 Task: Create in the project WolfTech a sprint 'Hyperspace'.
Action: Mouse moved to (218, 59)
Screenshot: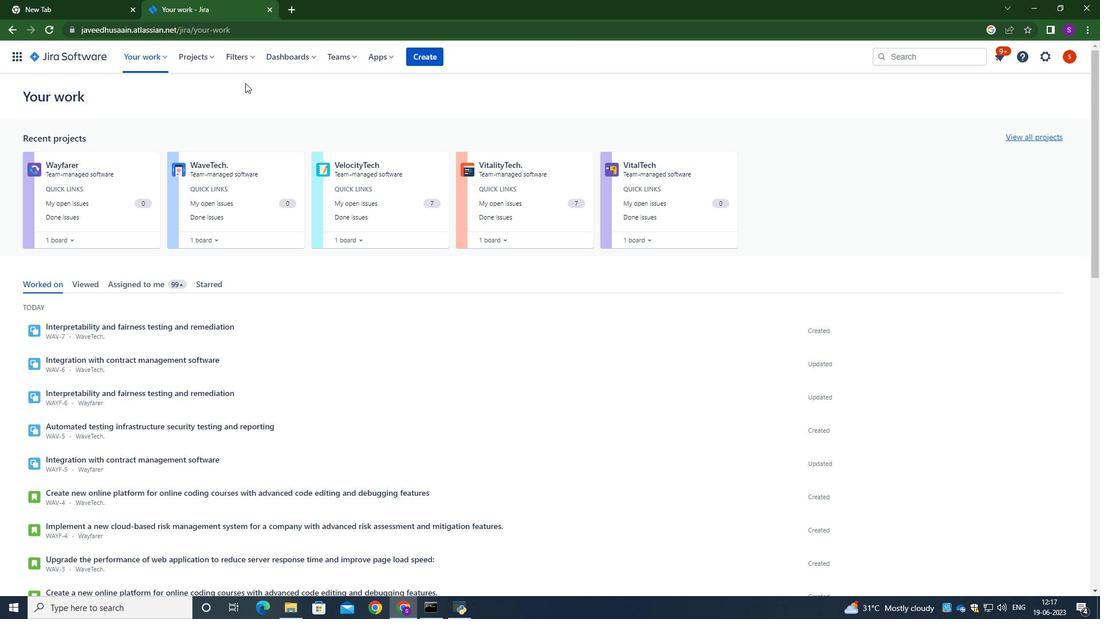
Action: Mouse pressed left at (218, 59)
Screenshot: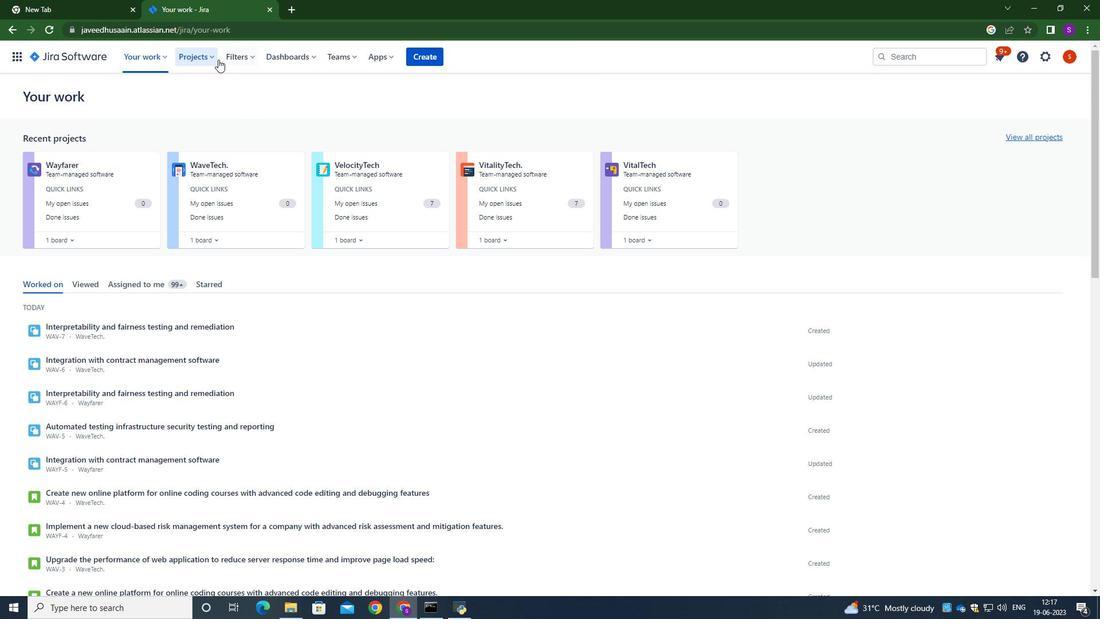 
Action: Mouse moved to (219, 110)
Screenshot: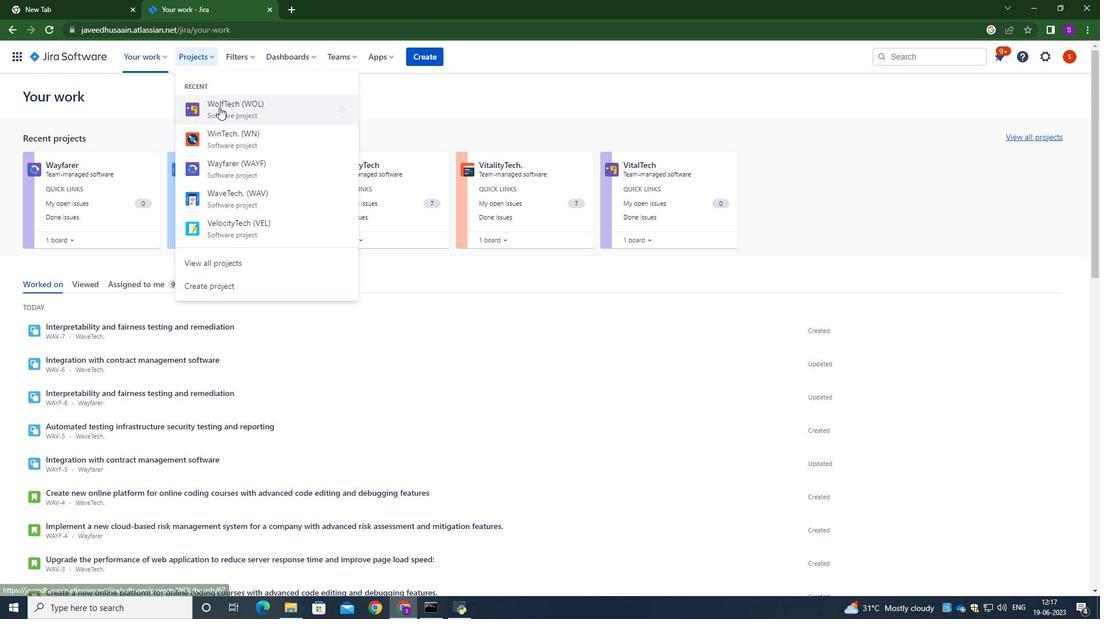 
Action: Mouse pressed left at (219, 110)
Screenshot: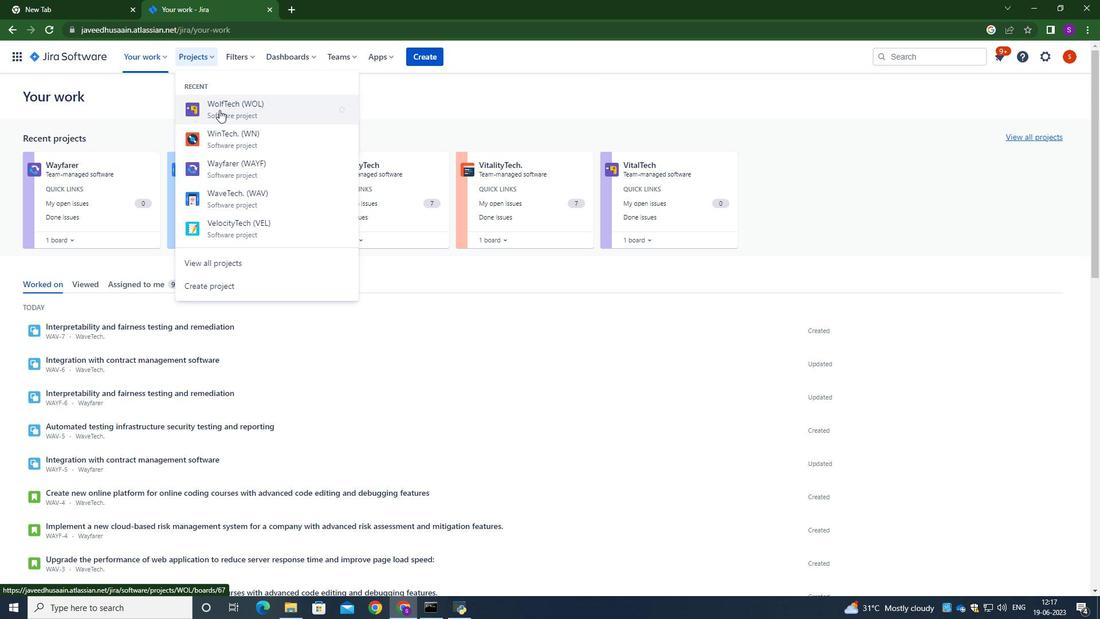 
Action: Mouse moved to (81, 171)
Screenshot: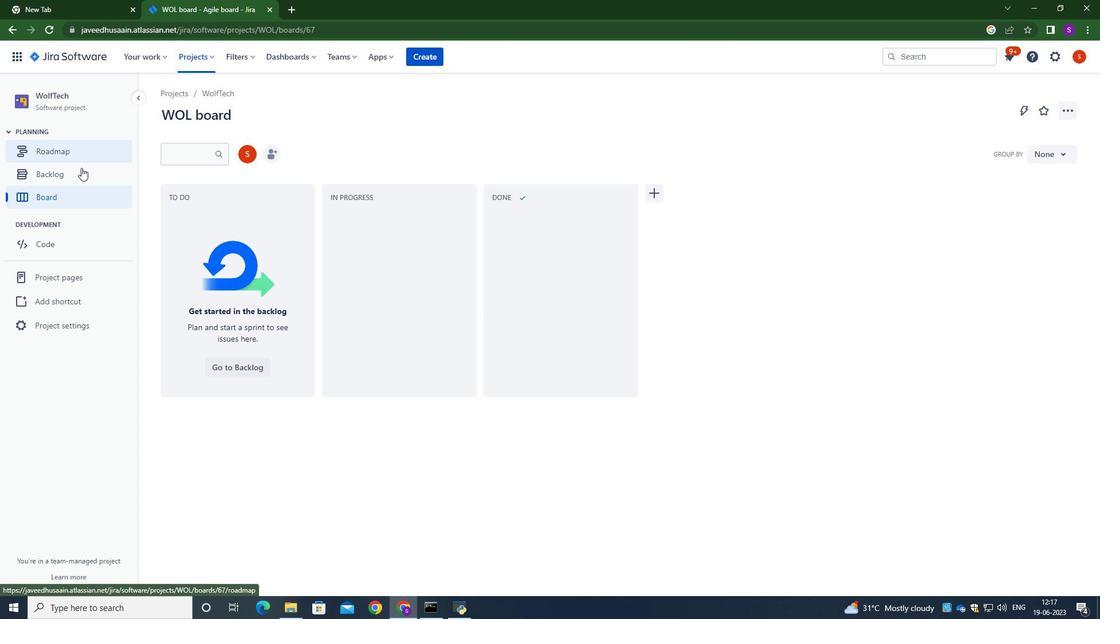 
Action: Mouse pressed left at (81, 171)
Screenshot: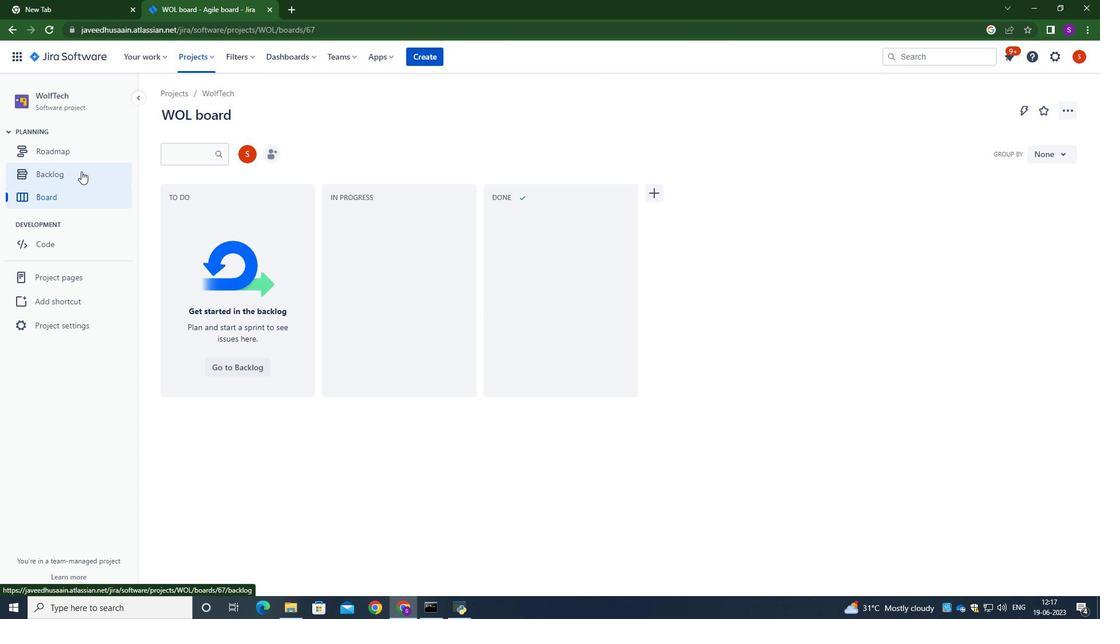 
Action: Mouse moved to (441, 375)
Screenshot: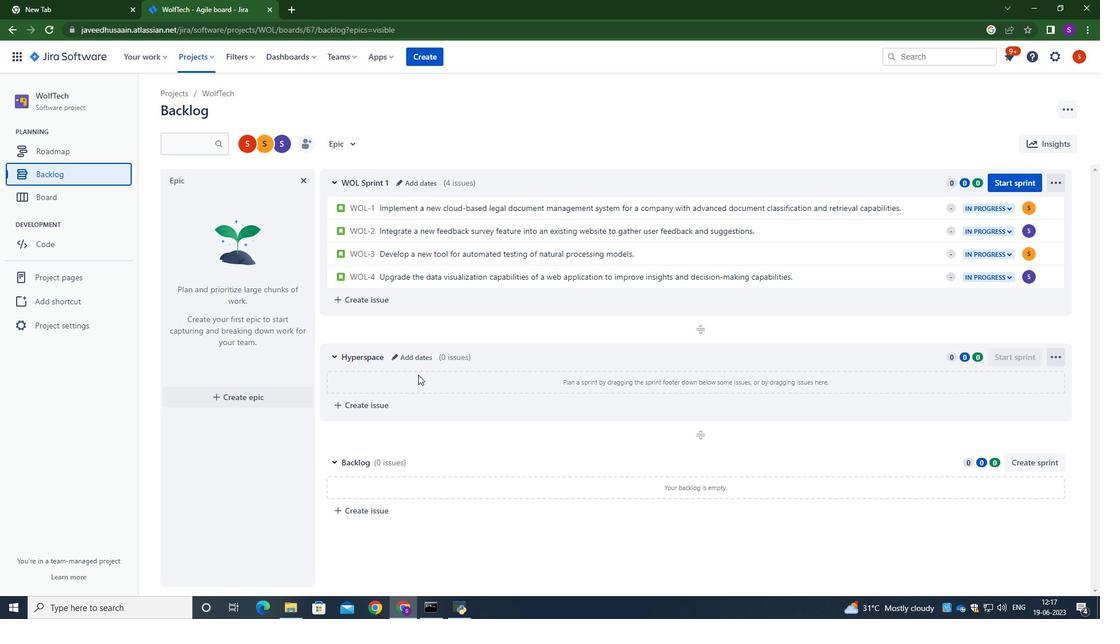 
Action: Mouse scrolled (441, 374) with delta (0, 0)
Screenshot: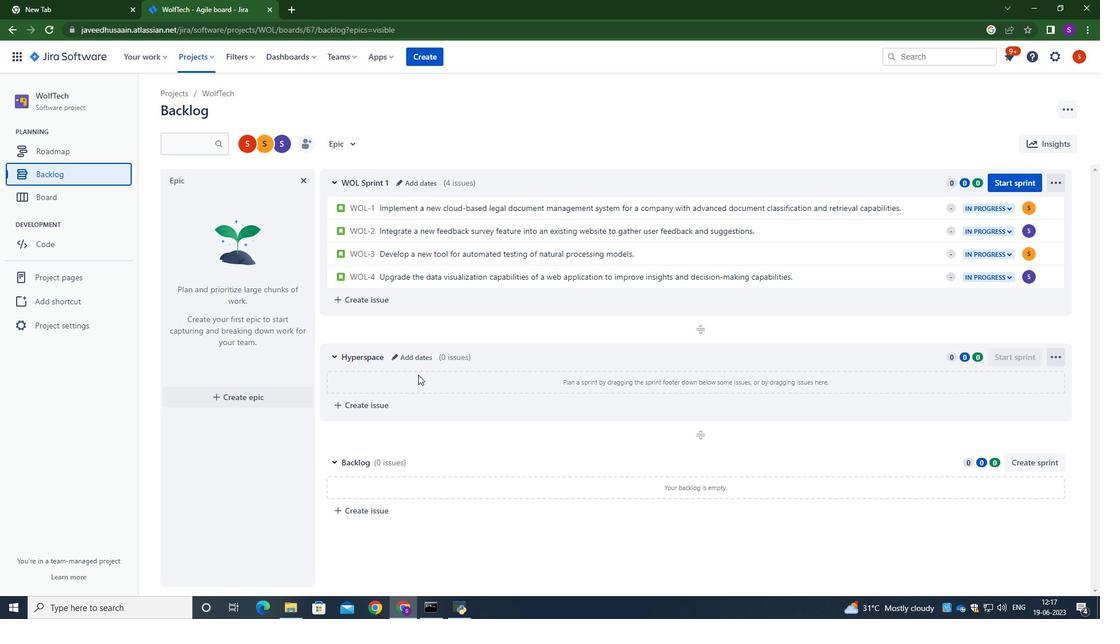
Action: Mouse scrolled (441, 374) with delta (0, 0)
Screenshot: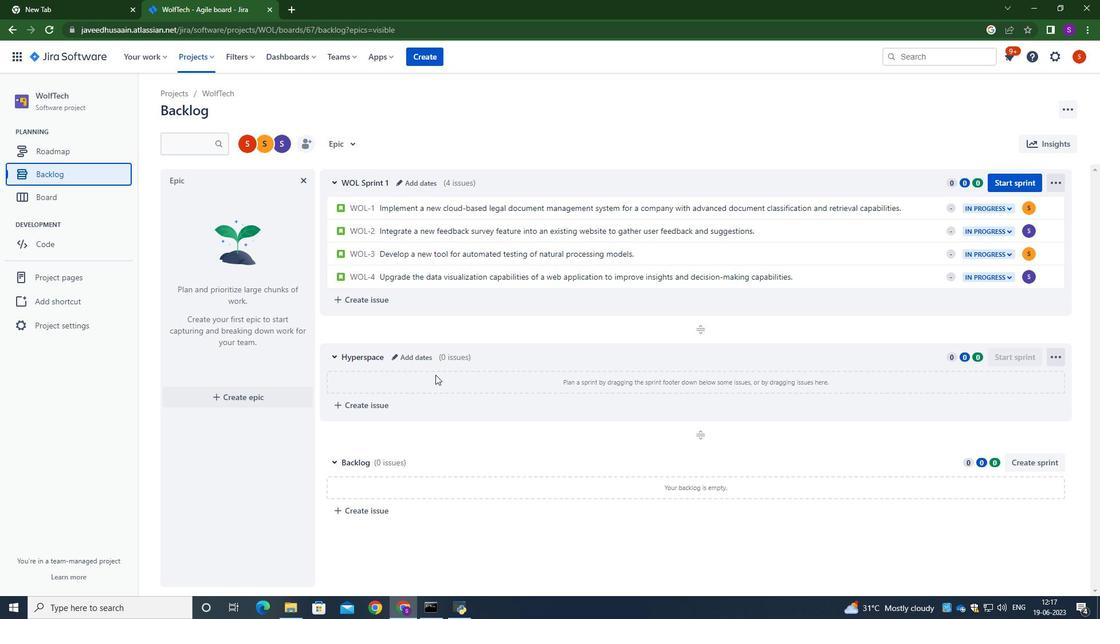 
Action: Mouse scrolled (441, 374) with delta (0, 0)
Screenshot: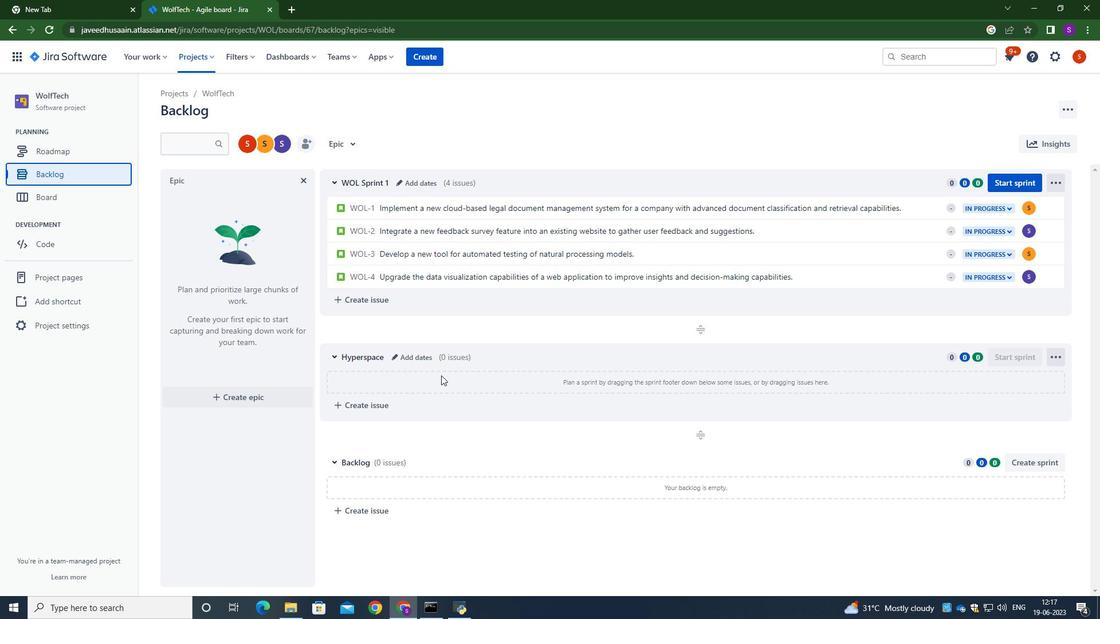 
Action: Mouse moved to (1035, 456)
Screenshot: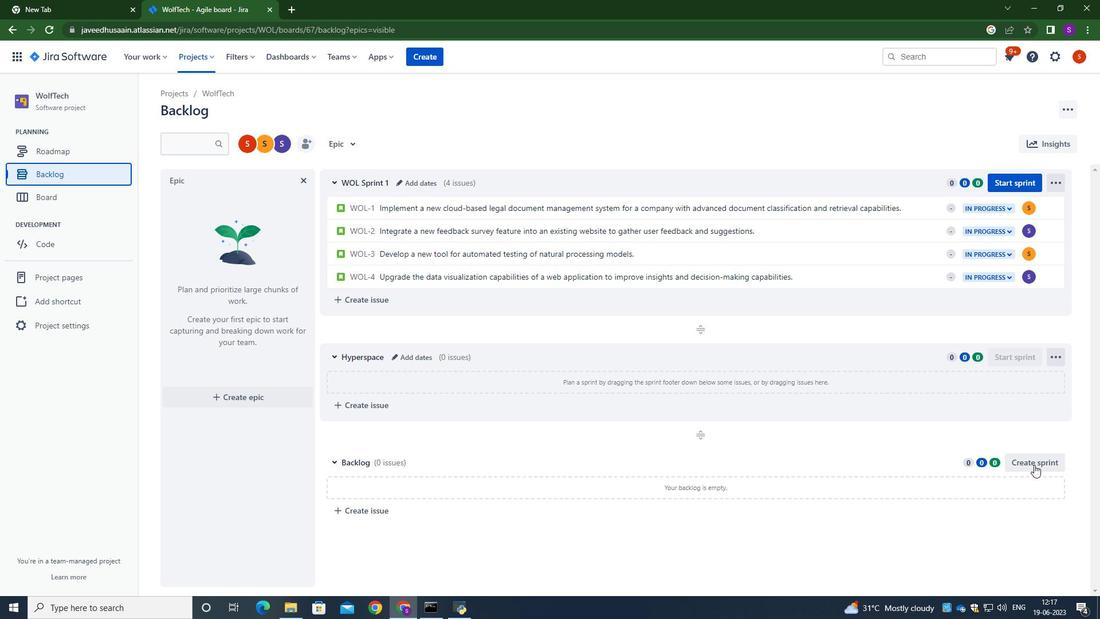 
Action: Mouse pressed left at (1035, 456)
Screenshot: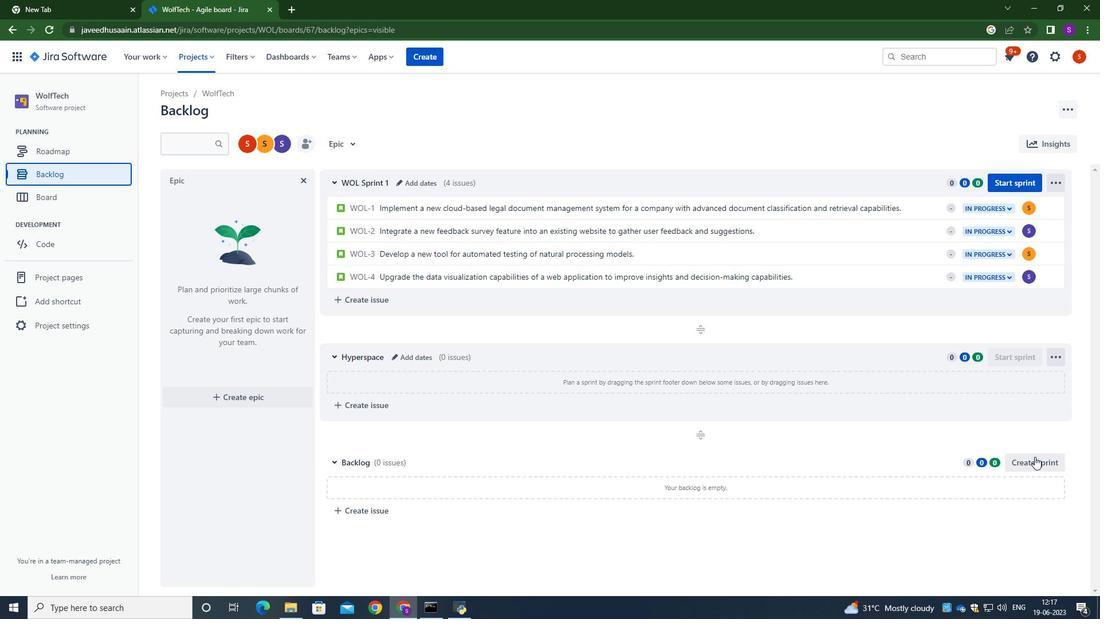 
Action: Mouse moved to (402, 463)
Screenshot: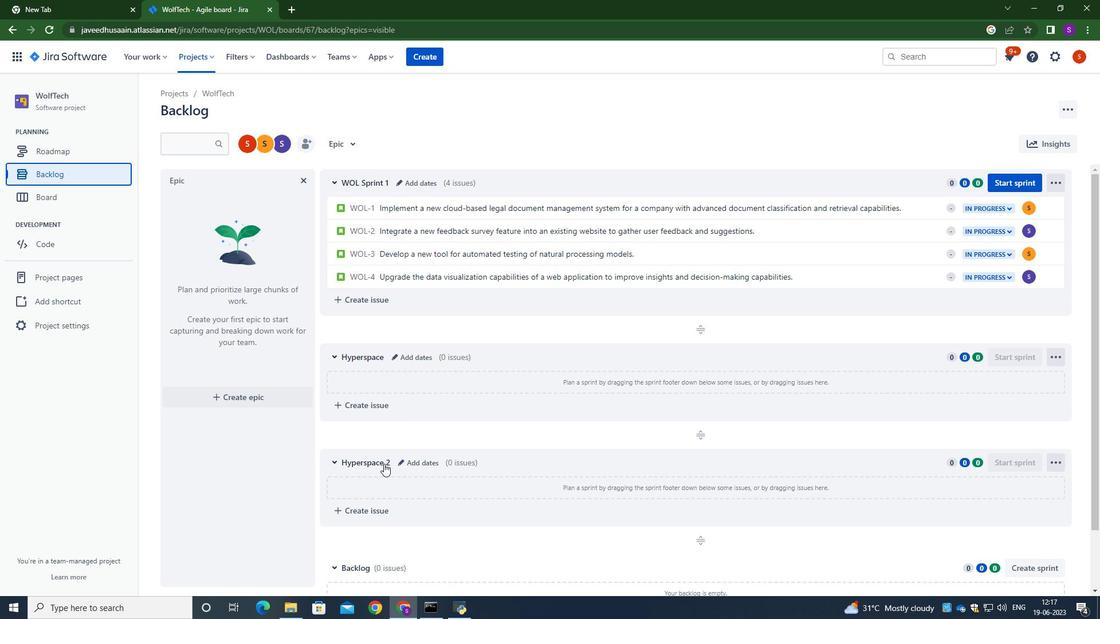 
Action: Mouse pressed left at (402, 463)
Screenshot: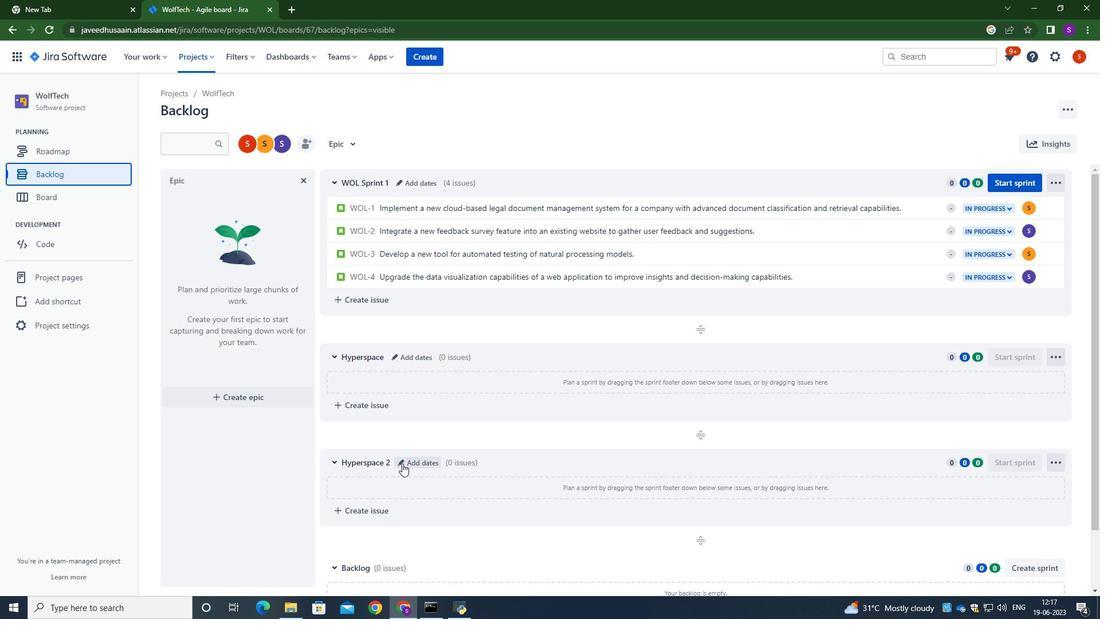 
Action: Mouse moved to (462, 145)
Screenshot: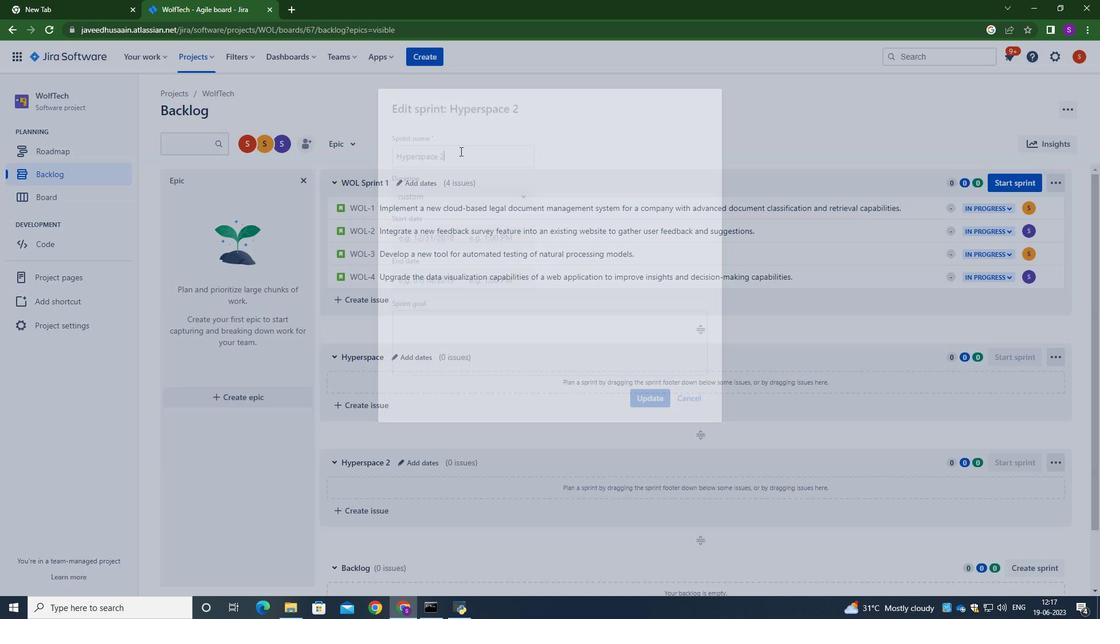 
Action: Mouse pressed left at (462, 145)
Screenshot: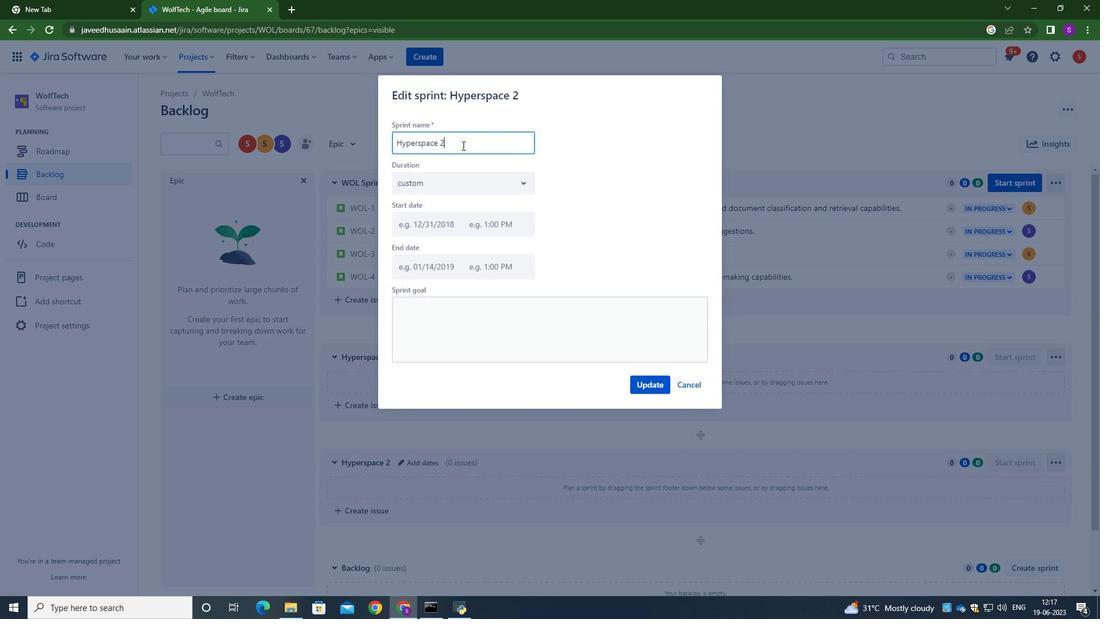 
Action: Mouse moved to (376, 152)
Screenshot: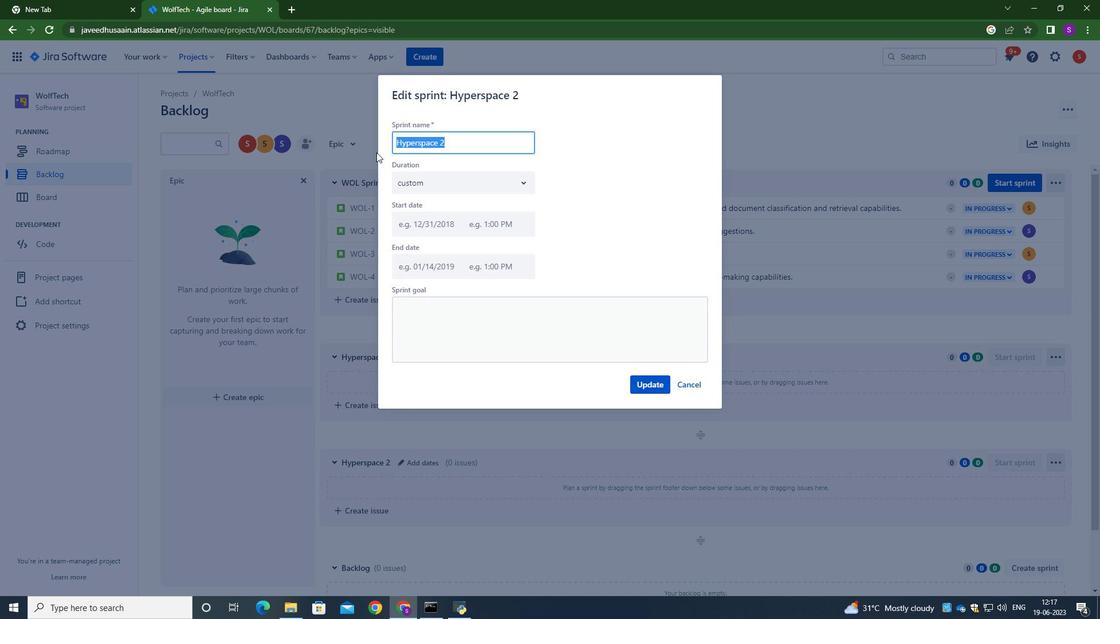 
Action: Key pressed <Key.backspace><Key.caps_lock>H<Key.caps_lock>yperspace
Screenshot: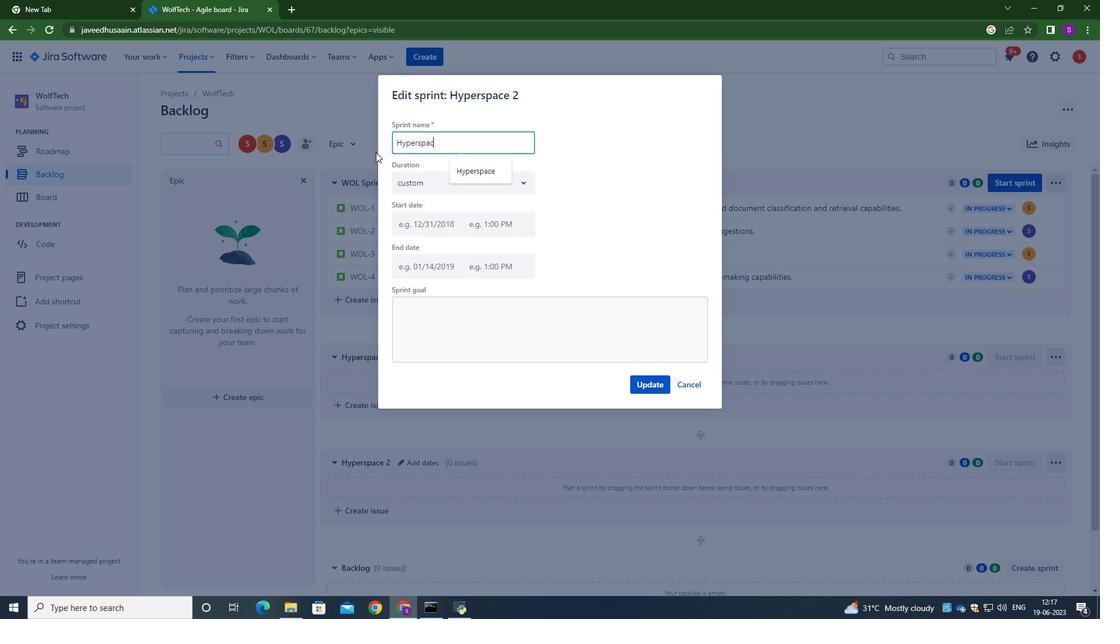
Action: Mouse moved to (654, 389)
Screenshot: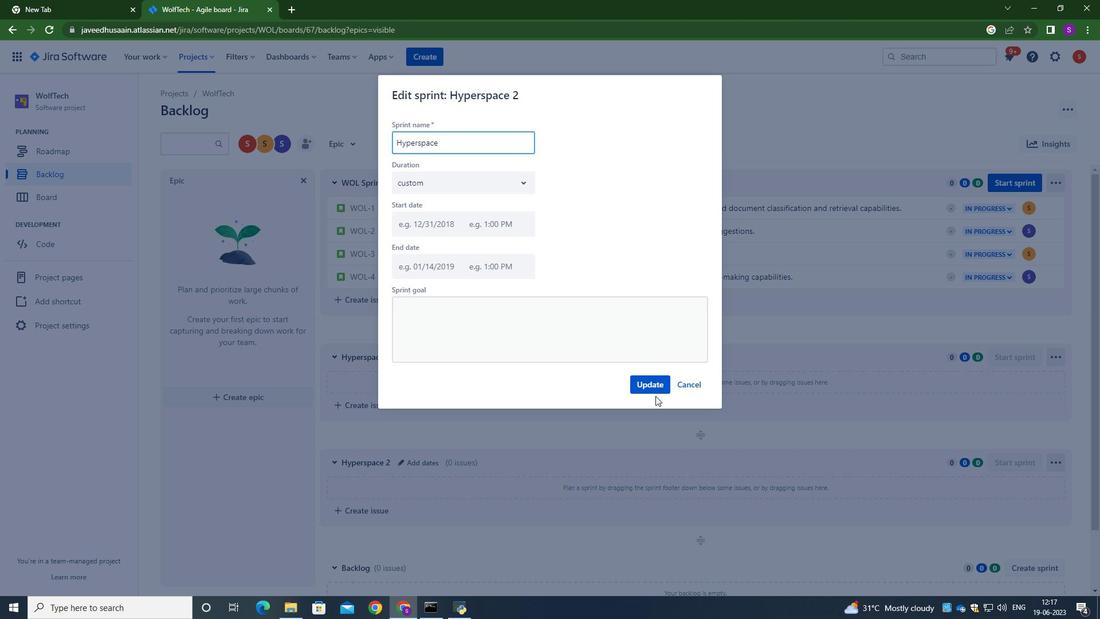 
Action: Mouse pressed left at (654, 389)
Screenshot: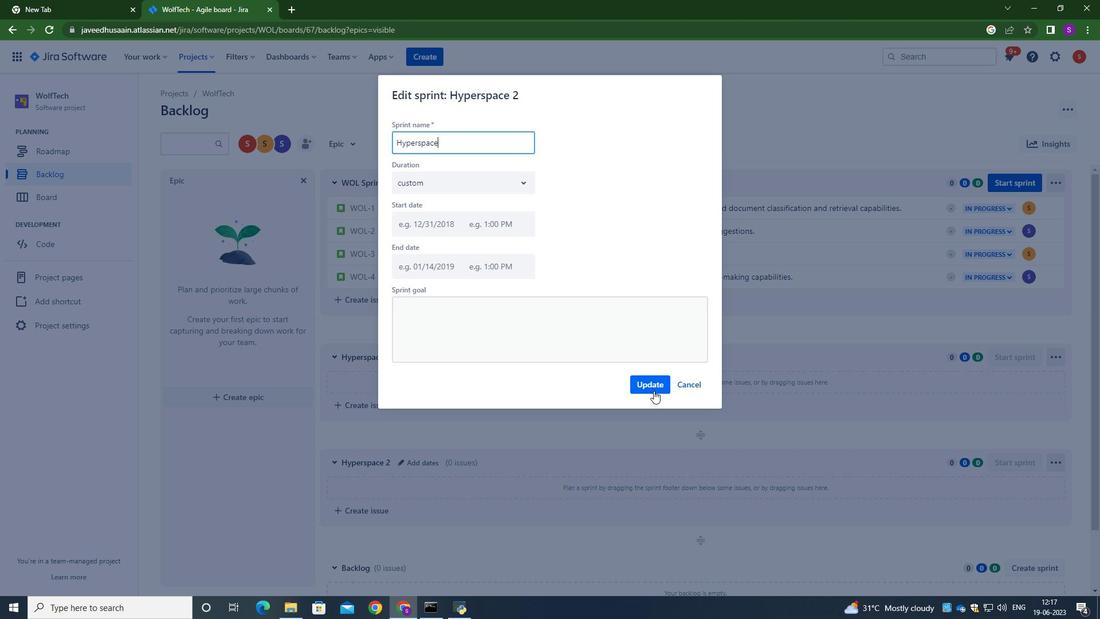 
Action: Mouse moved to (766, 137)
Screenshot: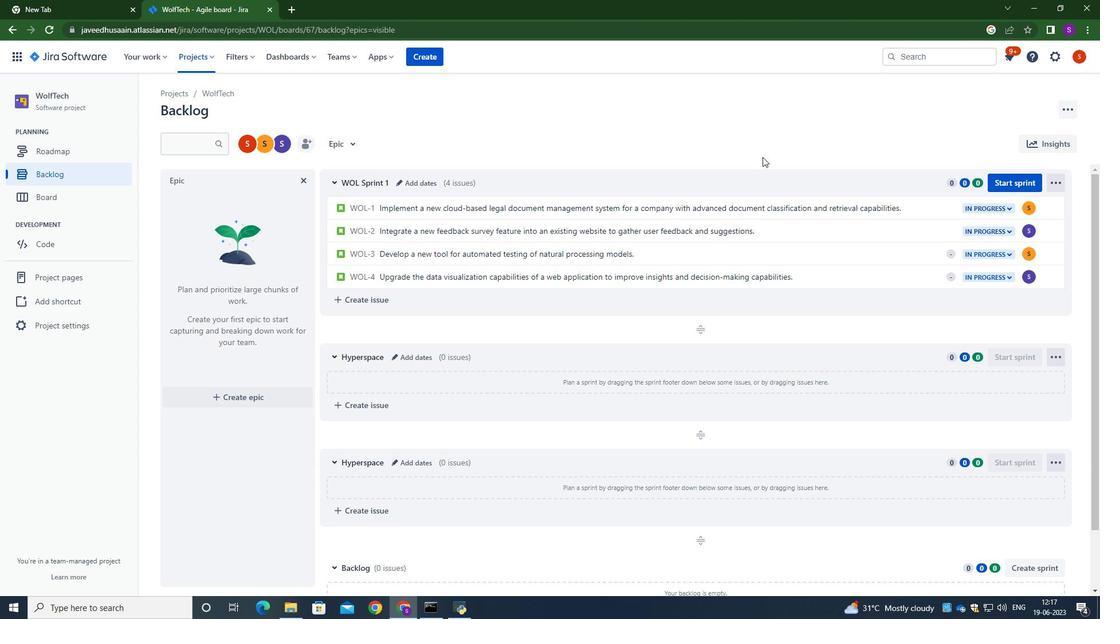 
Action: Mouse pressed left at (766, 137)
Screenshot: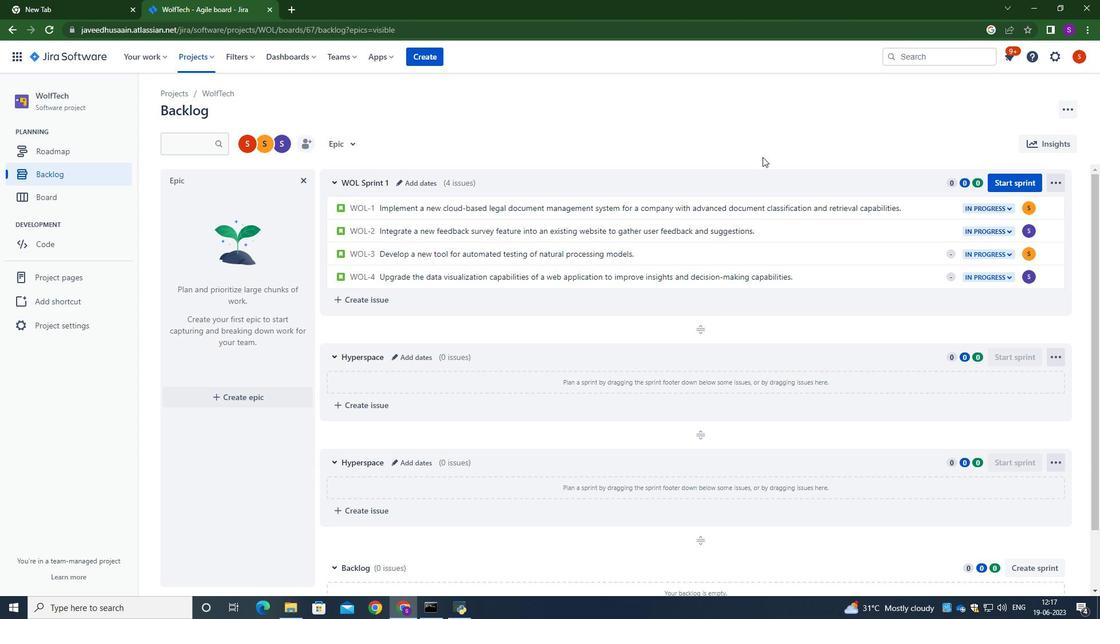 
Action: Mouse moved to (761, 134)
Screenshot: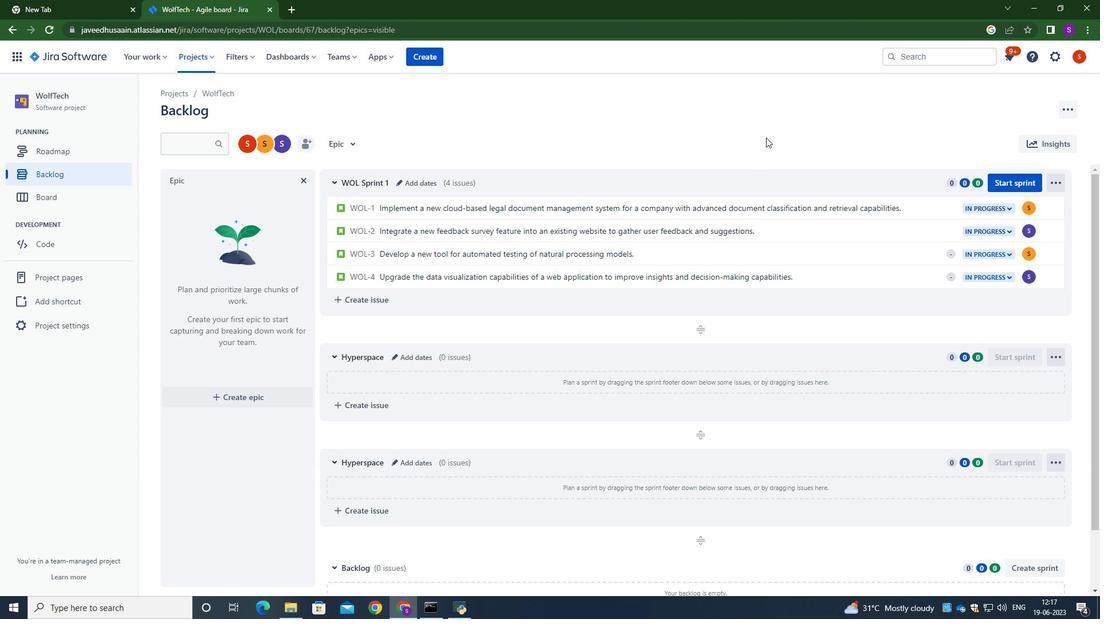 
